 Task: Assign Faheem Ahmad as Assignee of Child Issue ChildIssue0046 of Issue Issue0023 in Backlog  in Scrum Project Project0005 in Jira
Action: Mouse moved to (374, 424)
Screenshot: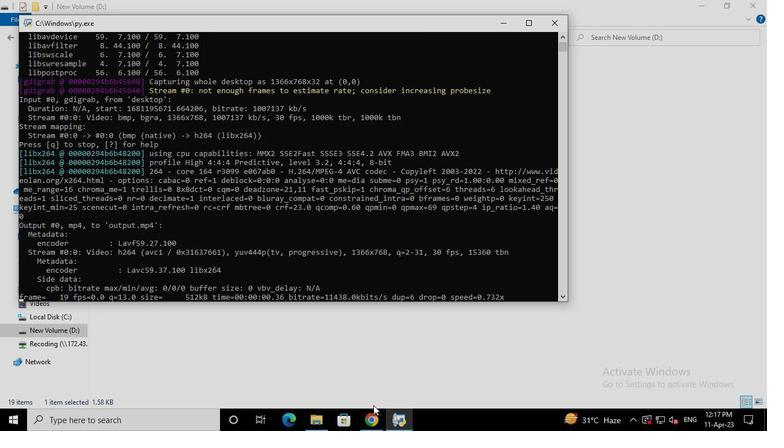 
Action: Mouse pressed left at (374, 424)
Screenshot: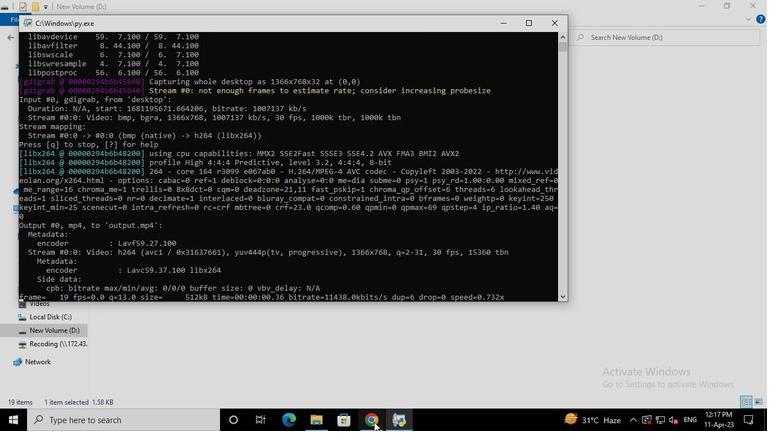 
Action: Mouse moved to (79, 173)
Screenshot: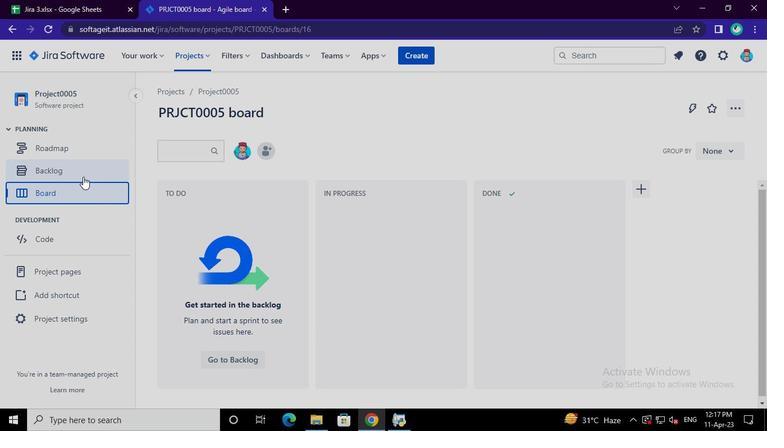 
Action: Mouse pressed left at (79, 173)
Screenshot: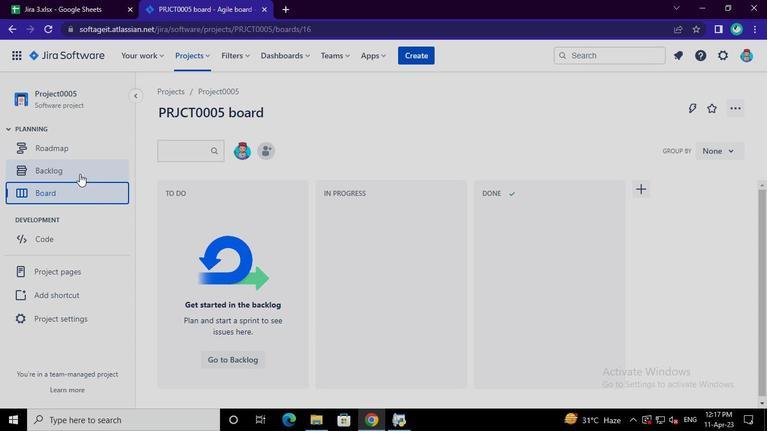 
Action: Mouse moved to (246, 301)
Screenshot: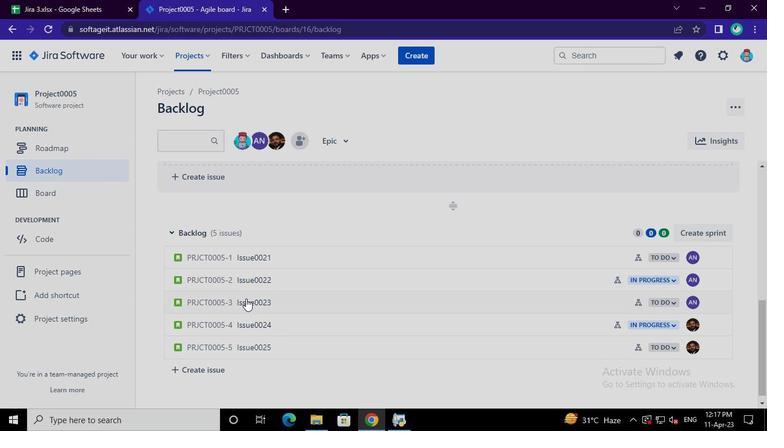 
Action: Mouse pressed left at (246, 301)
Screenshot: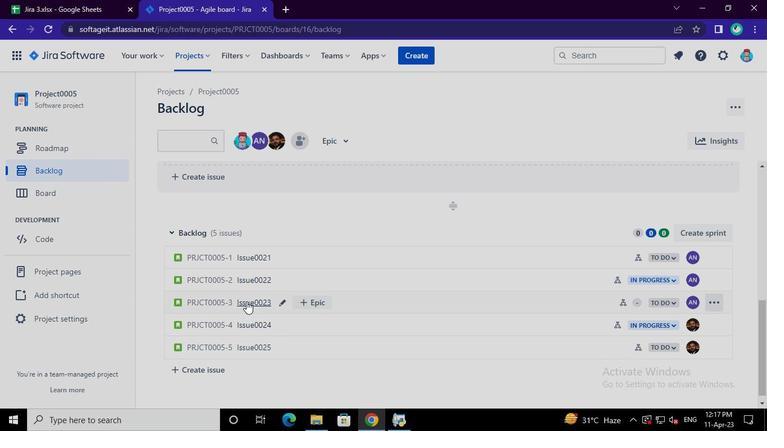 
Action: Mouse moved to (694, 213)
Screenshot: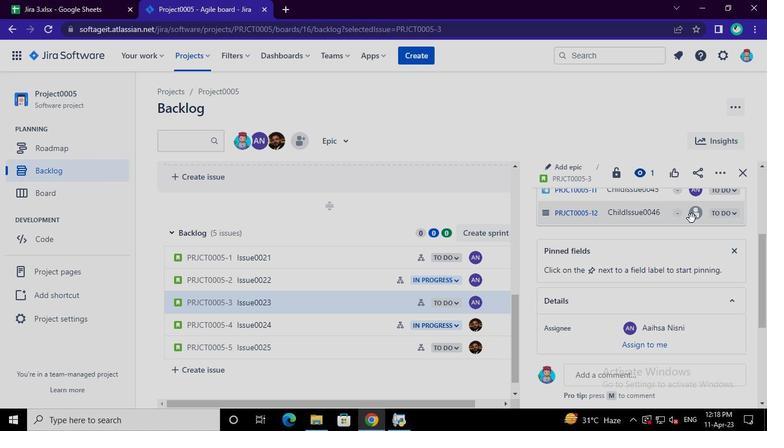 
Action: Mouse pressed left at (694, 213)
Screenshot: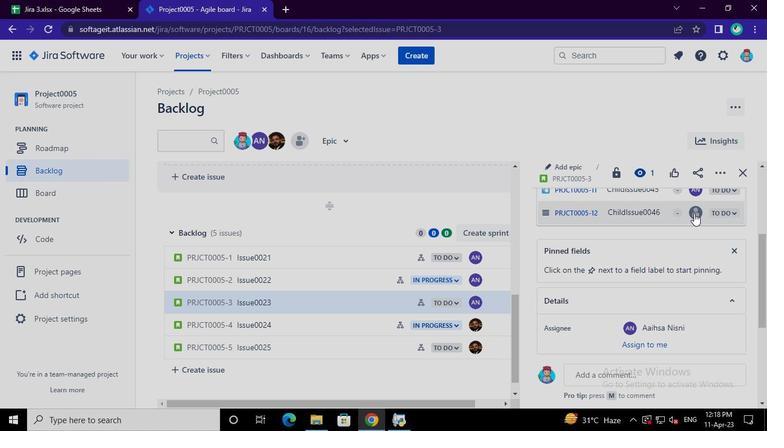 
Action: Mouse moved to (613, 256)
Screenshot: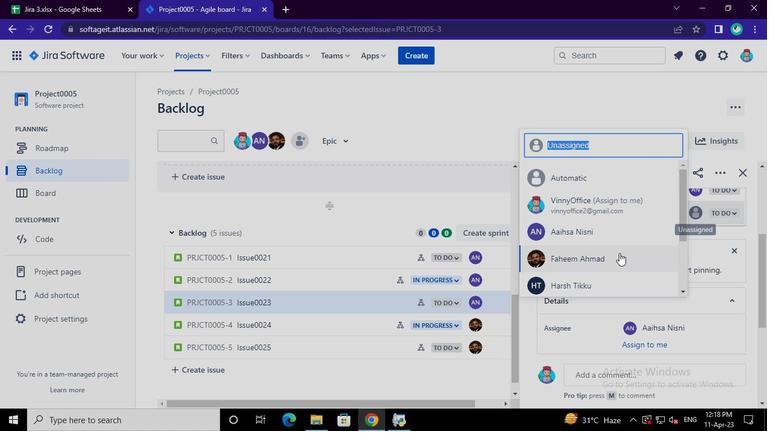
Action: Mouse pressed left at (613, 256)
Screenshot: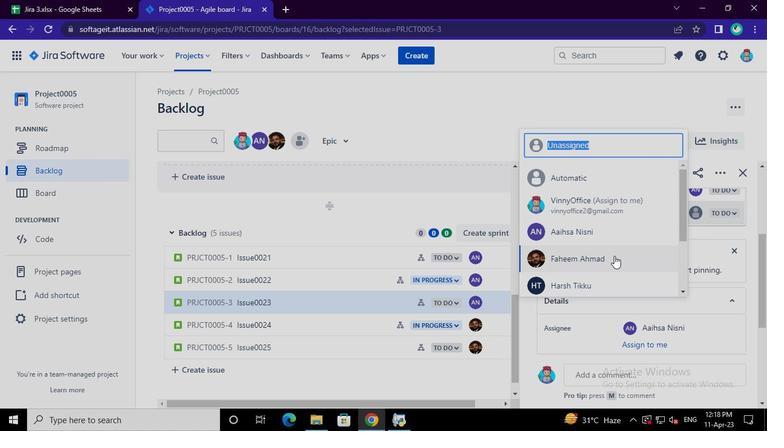 
Action: Mouse moved to (398, 425)
Screenshot: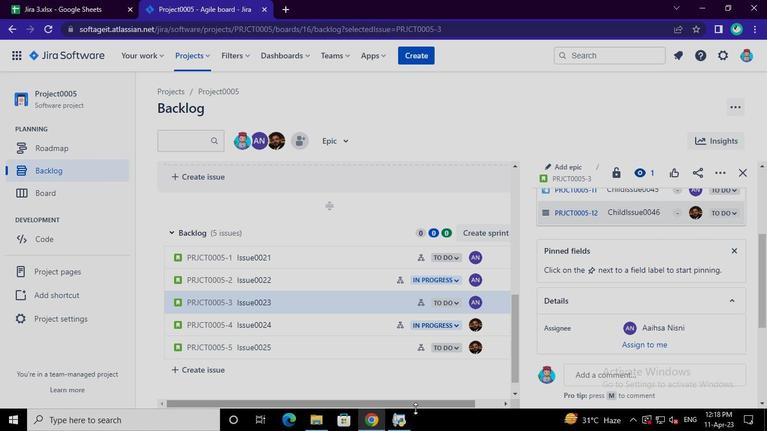 
Action: Mouse pressed left at (398, 425)
Screenshot: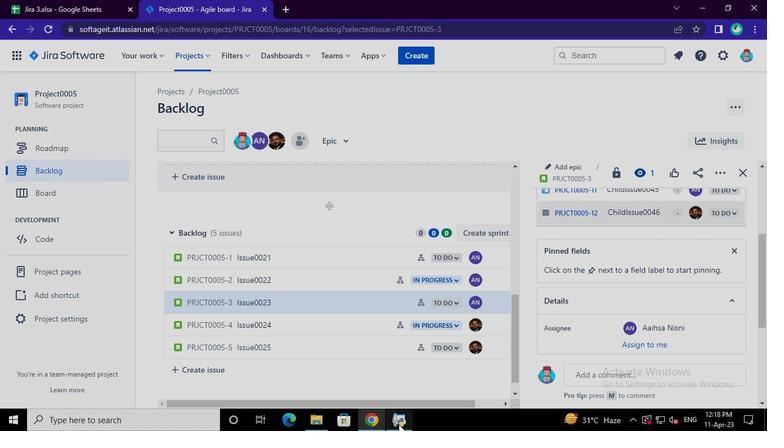 
Action: Mouse moved to (560, 29)
Screenshot: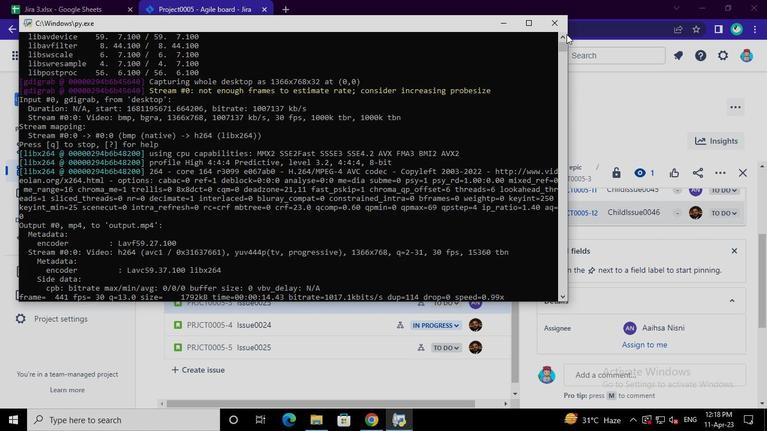 
Action: Mouse pressed left at (560, 29)
Screenshot: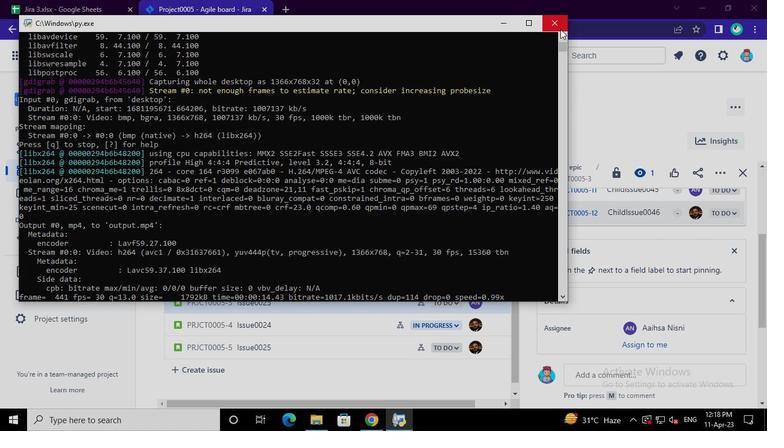 
